Task: Add to scrum project Whiteboard a team member softage.2@softage.net.
Action: Mouse moved to (283, 161)
Screenshot: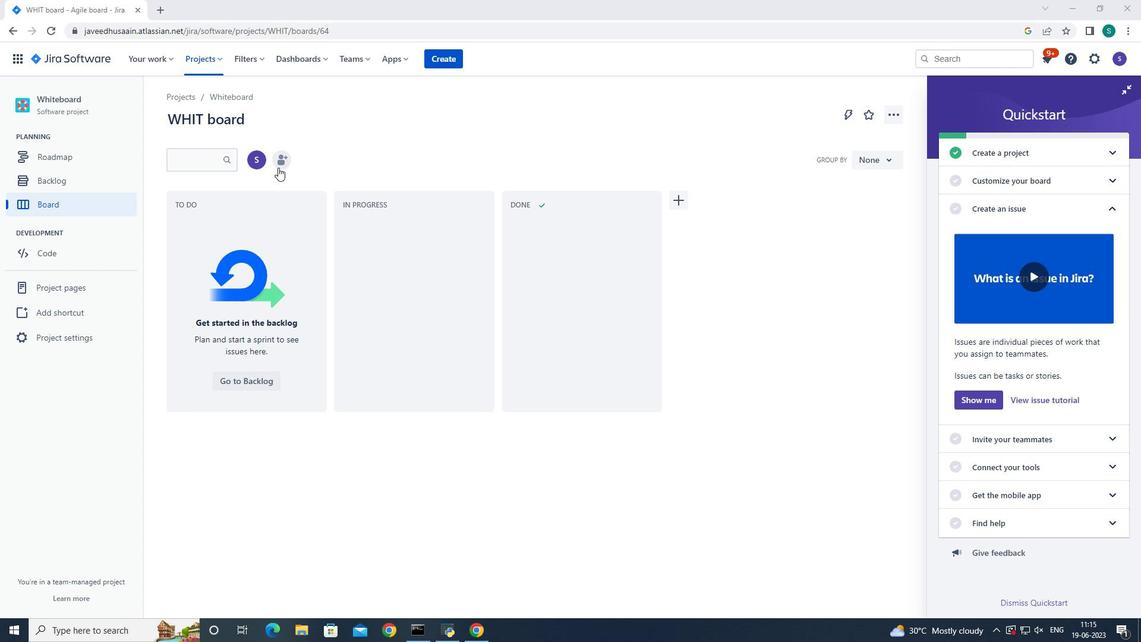
Action: Mouse pressed left at (283, 161)
Screenshot: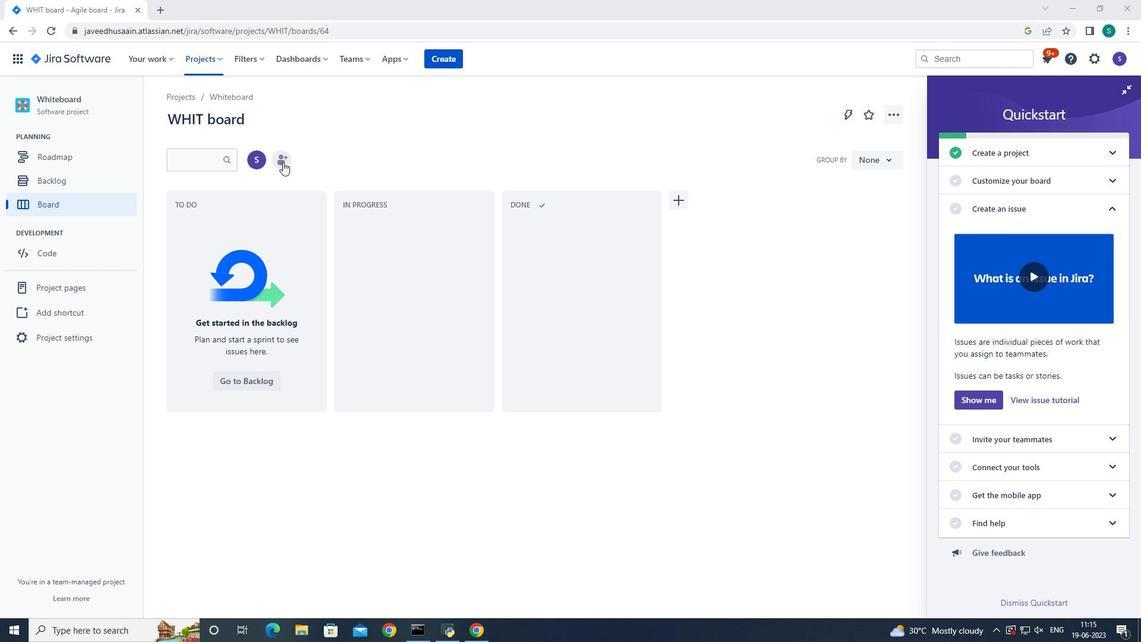 
Action: Mouse moved to (527, 153)
Screenshot: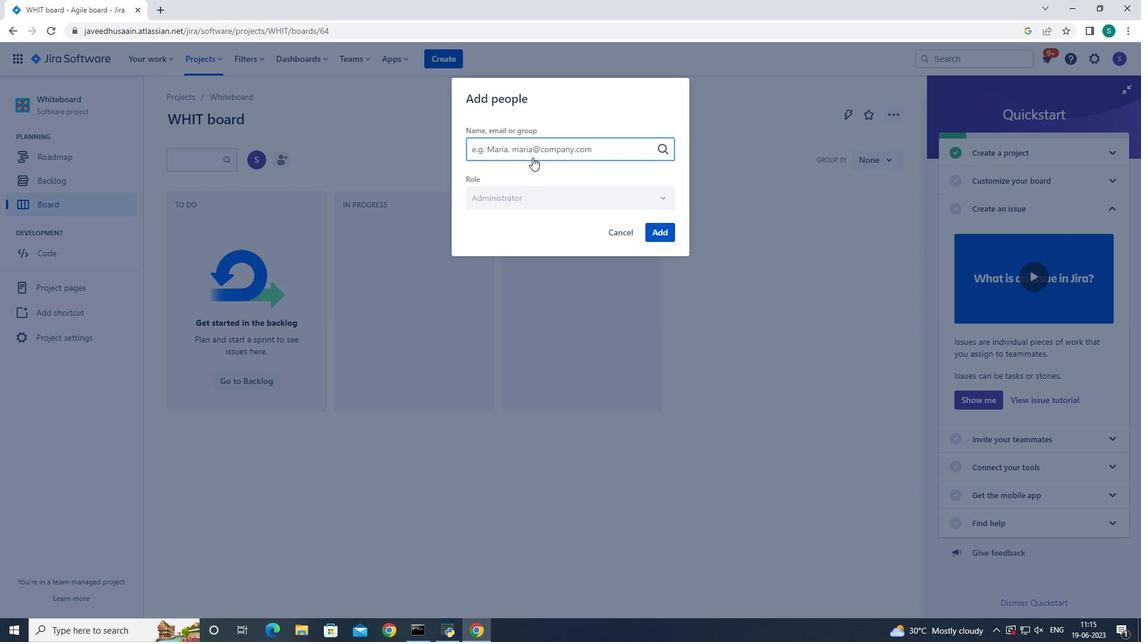 
Action: Key pressed softage.2<Key.shift>@softage.net
Screenshot: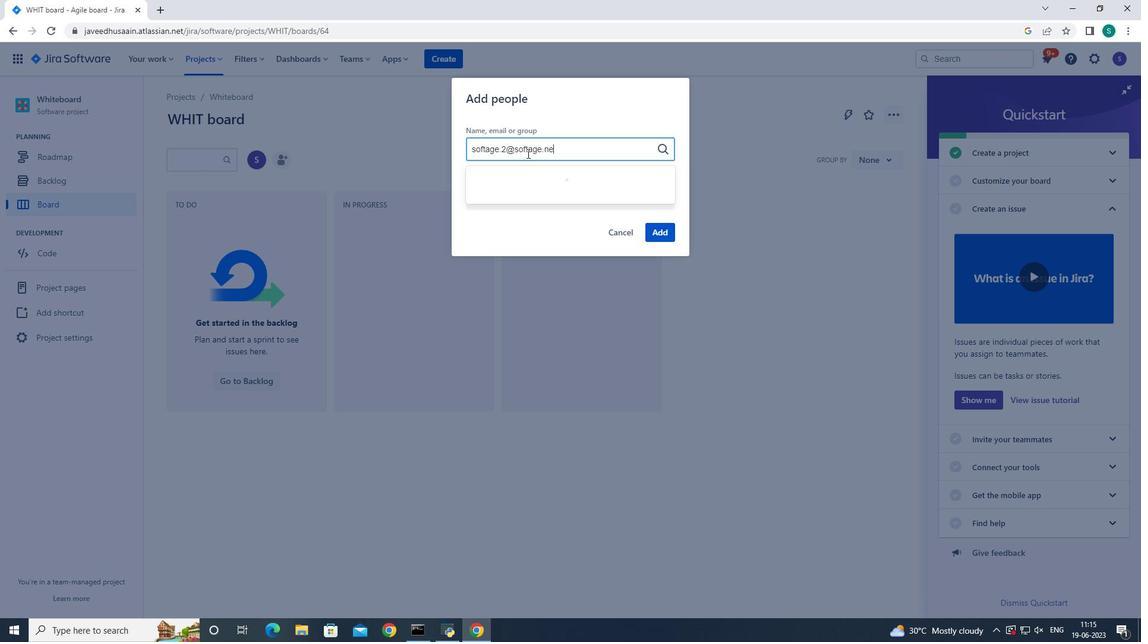 
Action: Mouse moved to (523, 179)
Screenshot: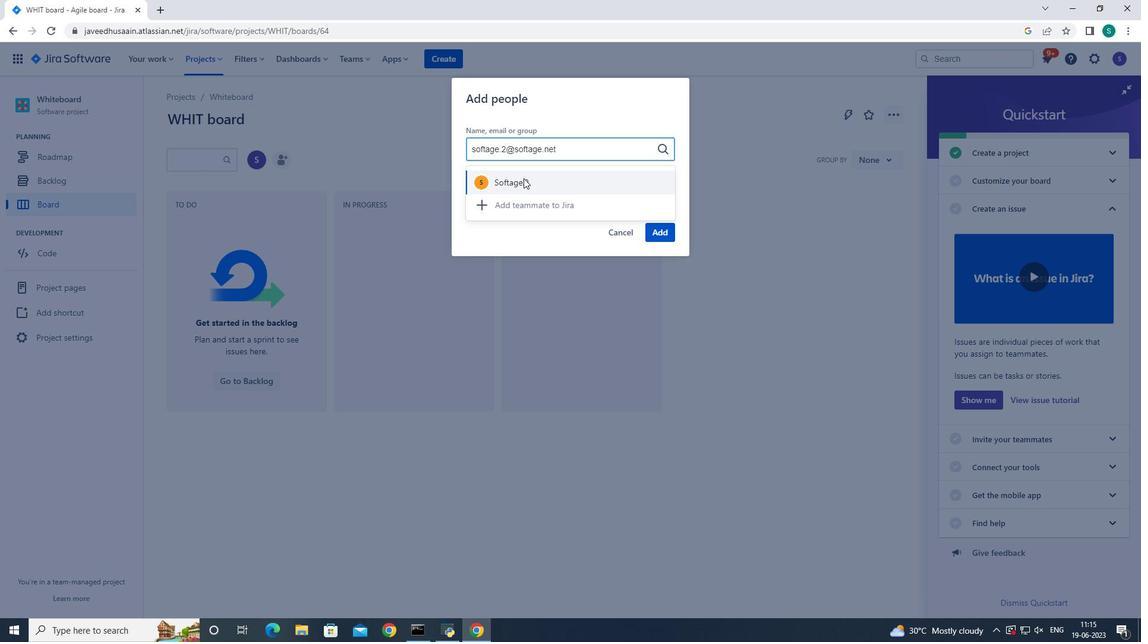 
Action: Mouse pressed left at (523, 179)
Screenshot: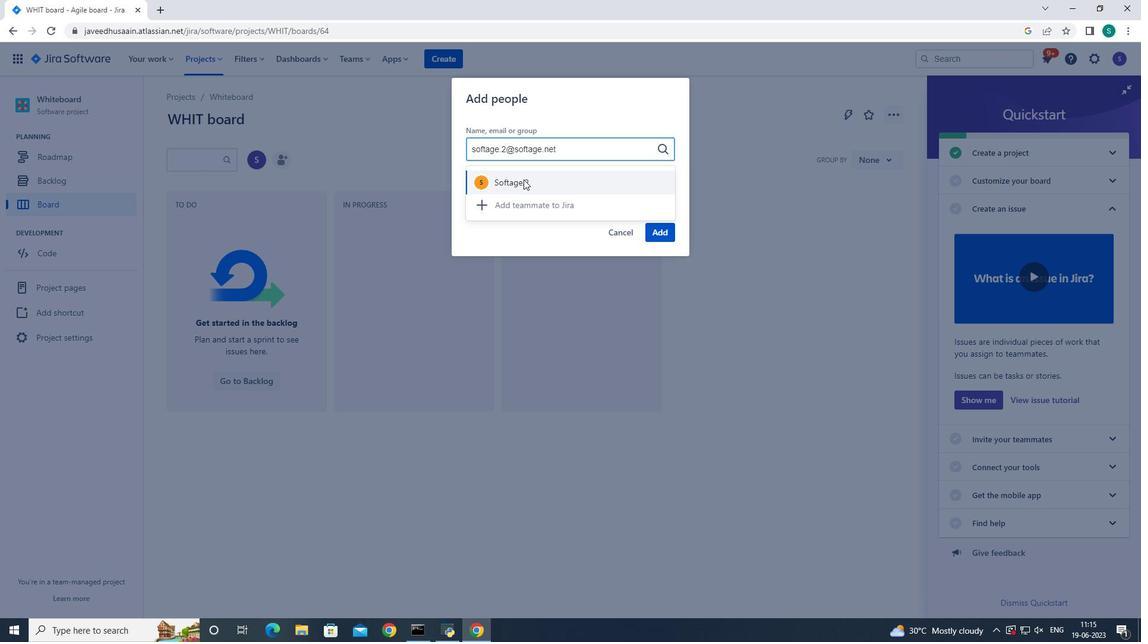 
Action: Mouse moved to (665, 231)
Screenshot: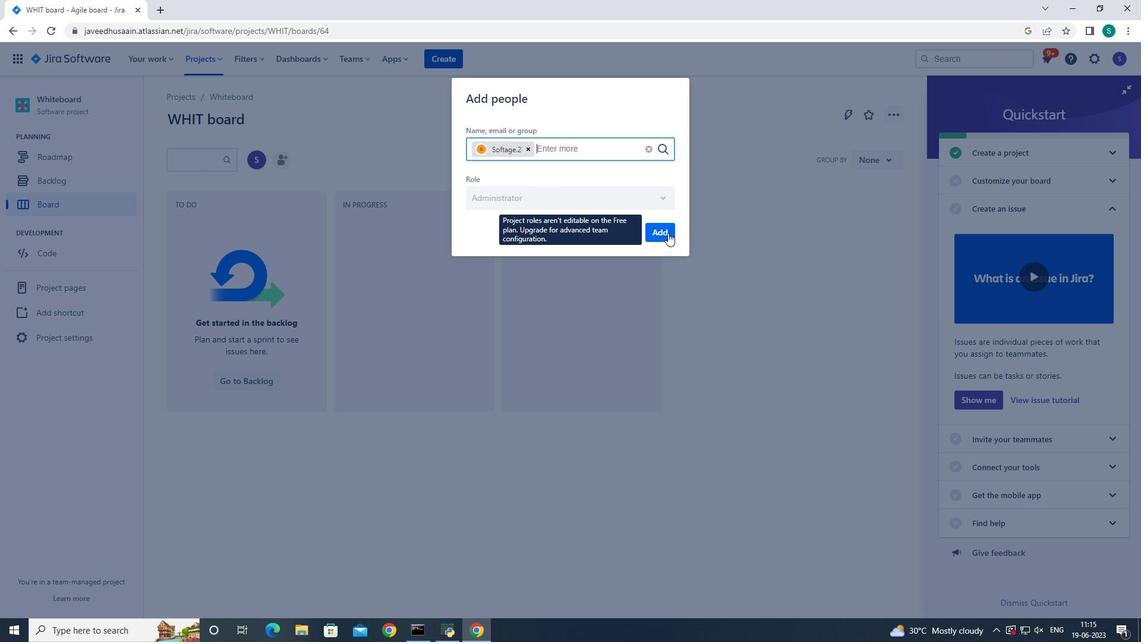 
Action: Mouse pressed left at (665, 231)
Screenshot: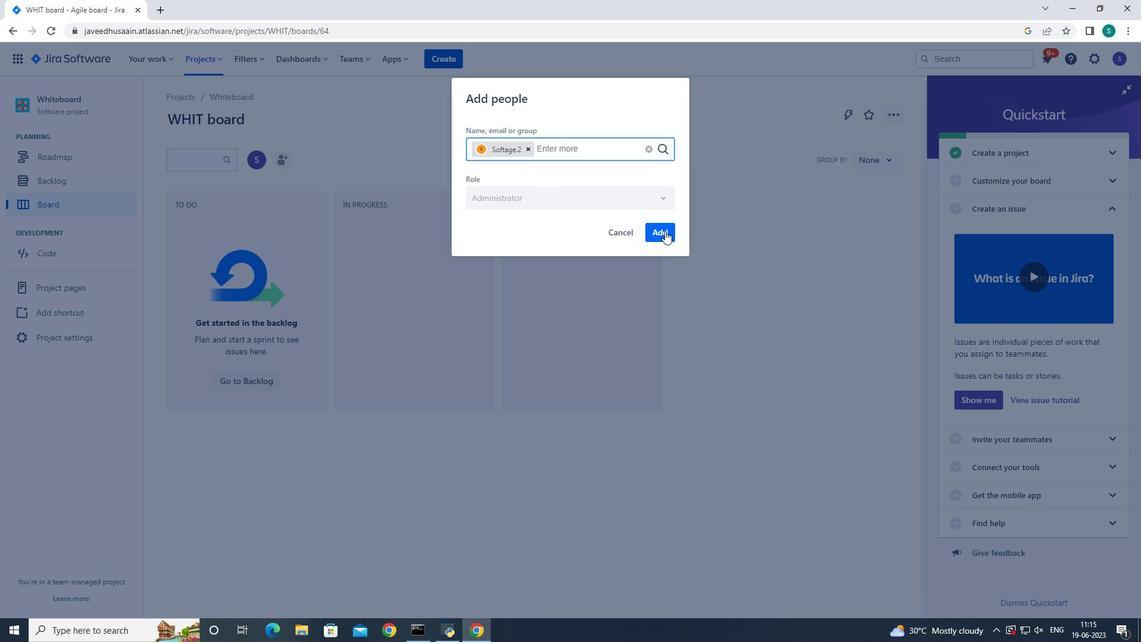 
Action: Mouse moved to (173, 516)
Screenshot: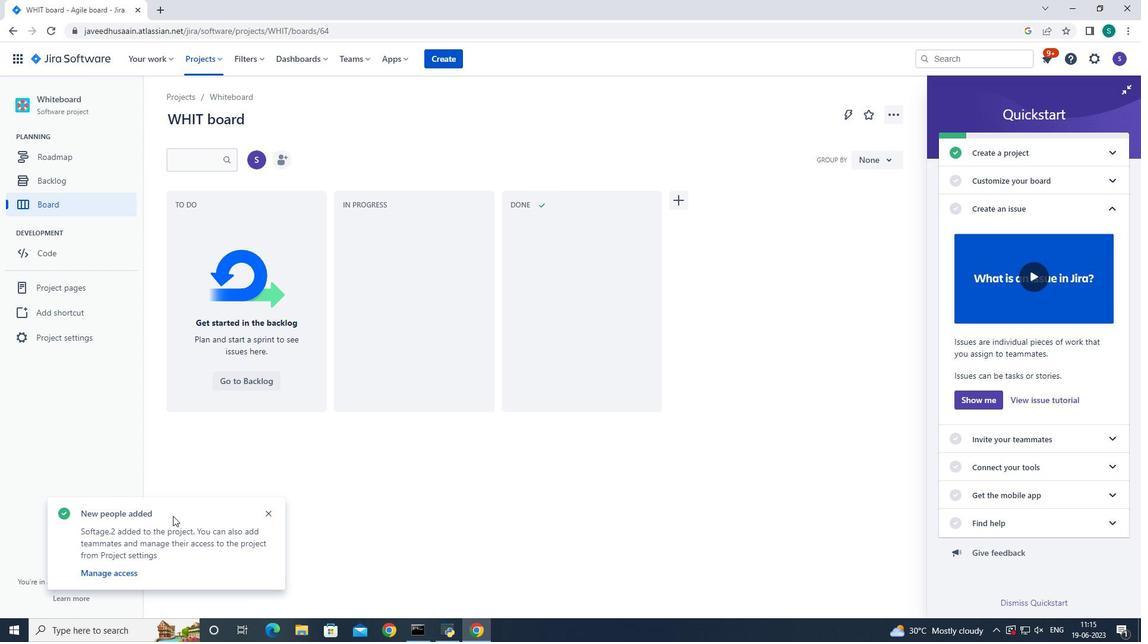 
